 Task: Use Visual Studio Code's integrated terminal to run a Python script and display its output.
Action: Key pressed 'v'Key.backspace
Screenshot: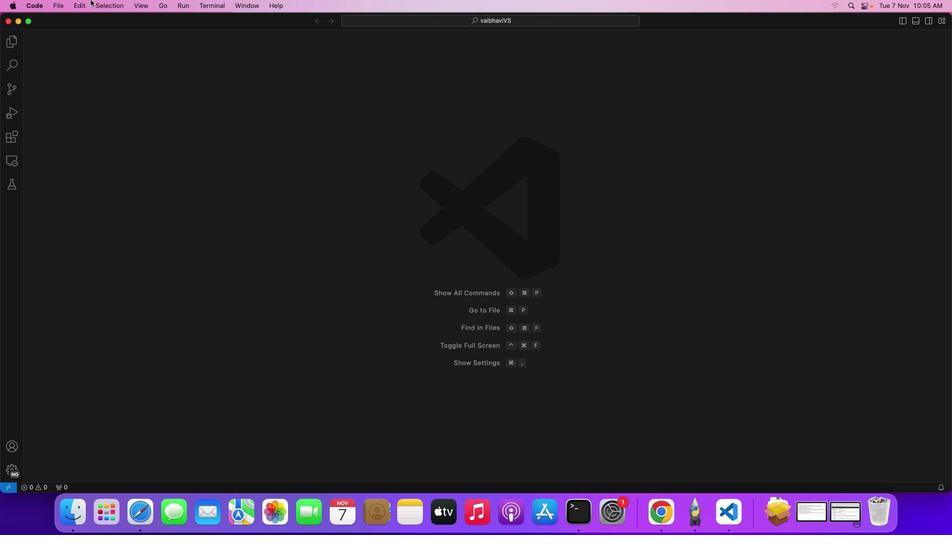 
Action: Mouse moved to (60, 3)
Screenshot: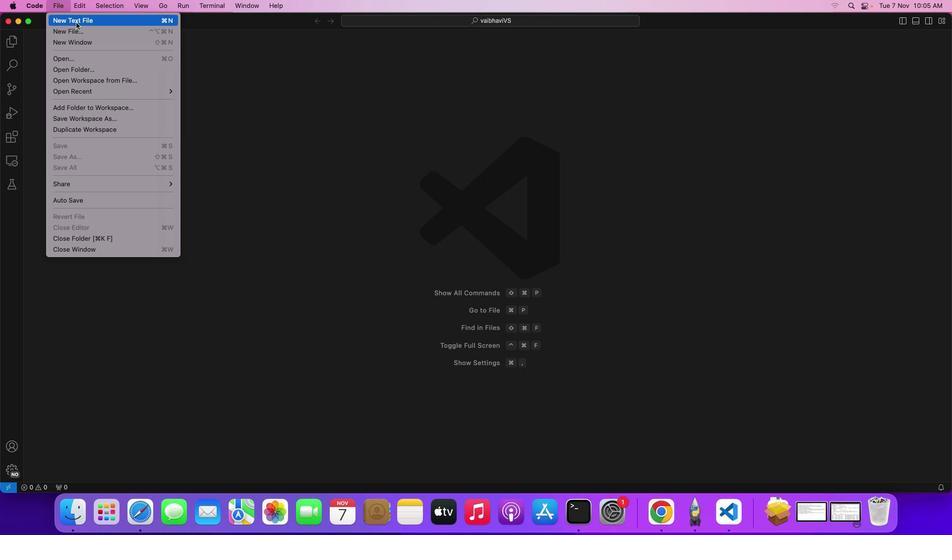 
Action: Mouse pressed left at (60, 3)
Screenshot: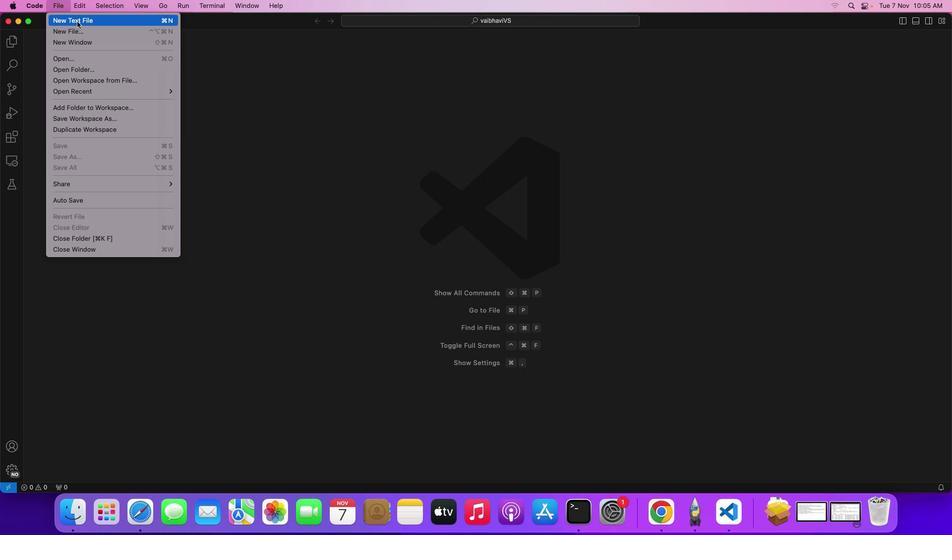
Action: Mouse moved to (77, 21)
Screenshot: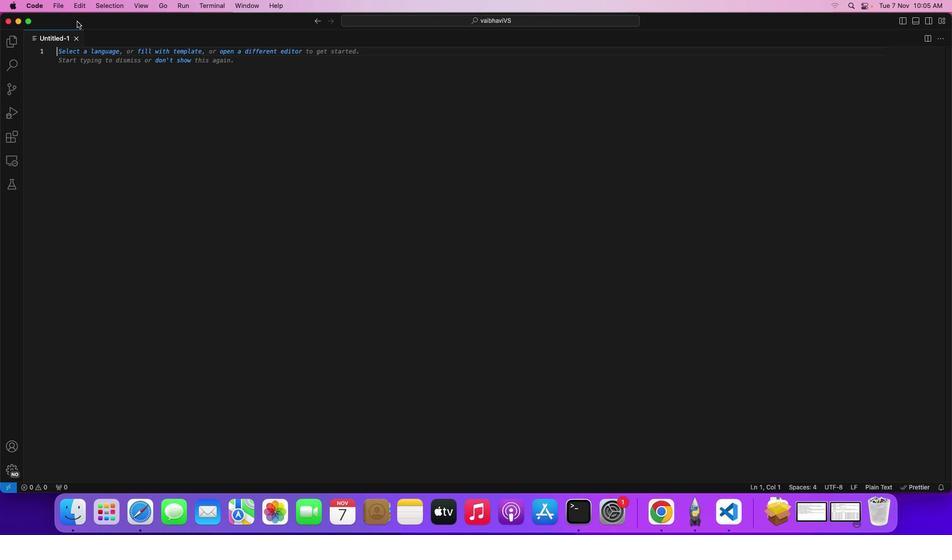 
Action: Mouse pressed left at (77, 21)
Screenshot: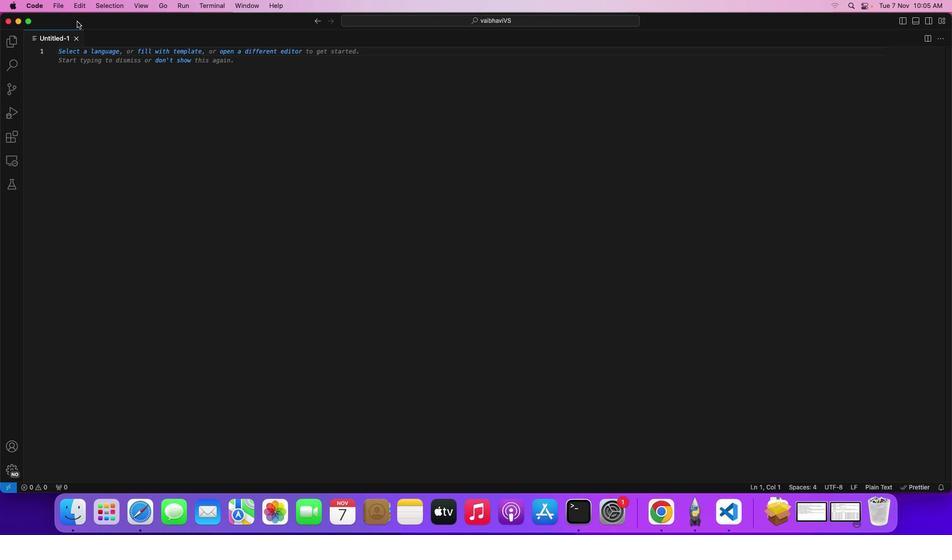 
Action: Key pressed Key.cmd's'Key.backspace'p'Key.backspaceKey.shift_r'P'Key.backspaceKey.shift_r'D''e''m''o'Key.shift_r'd'Key.backspace'p''y''t''h''o''n''1''.''s'Key.backspace'p''y'Key.enter
Screenshot: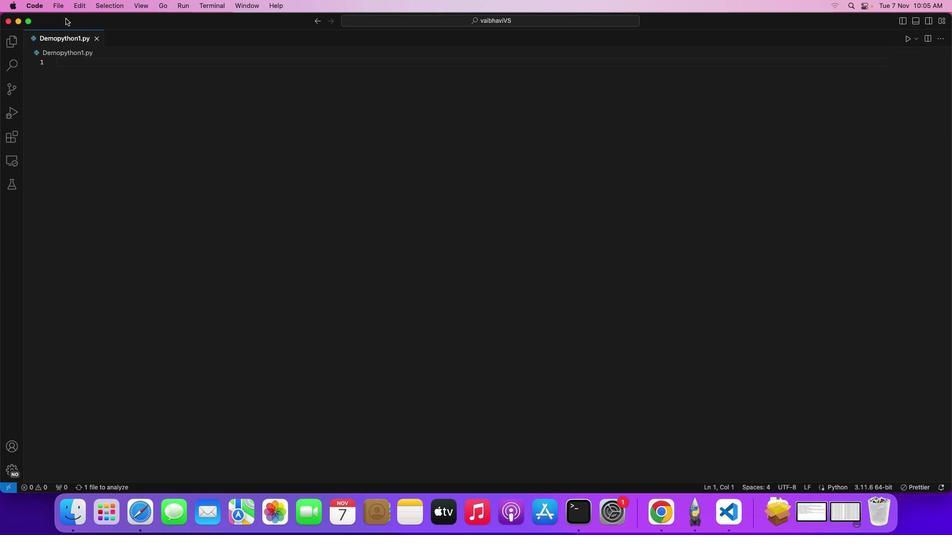 
Action: Mouse moved to (65, 18)
Screenshot: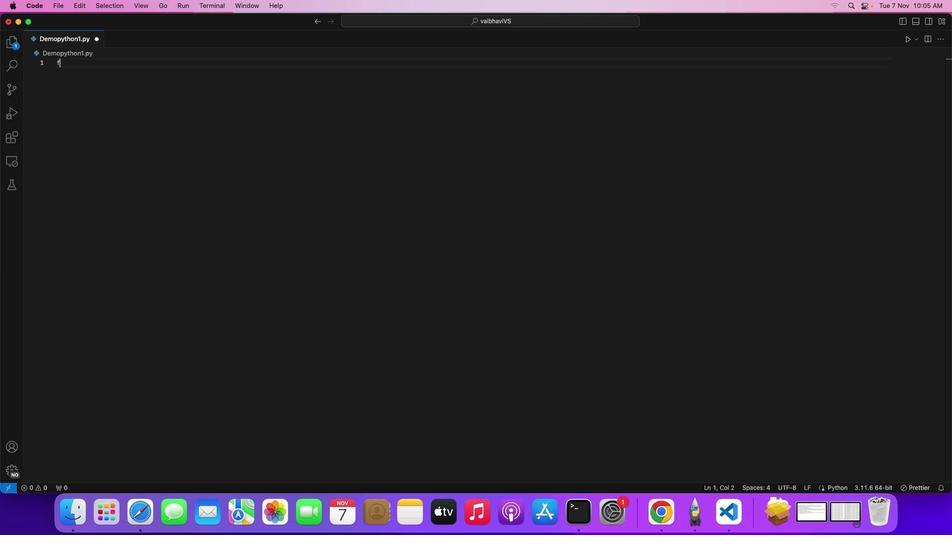 
Action: Mouse pressed left at (65, 18)
Screenshot: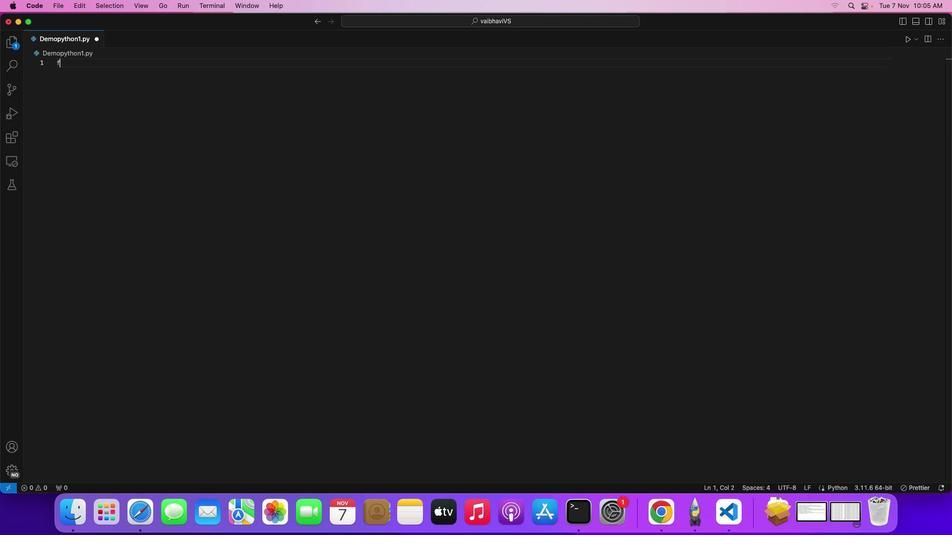 
Action: Mouse moved to (102, 66)
Screenshot: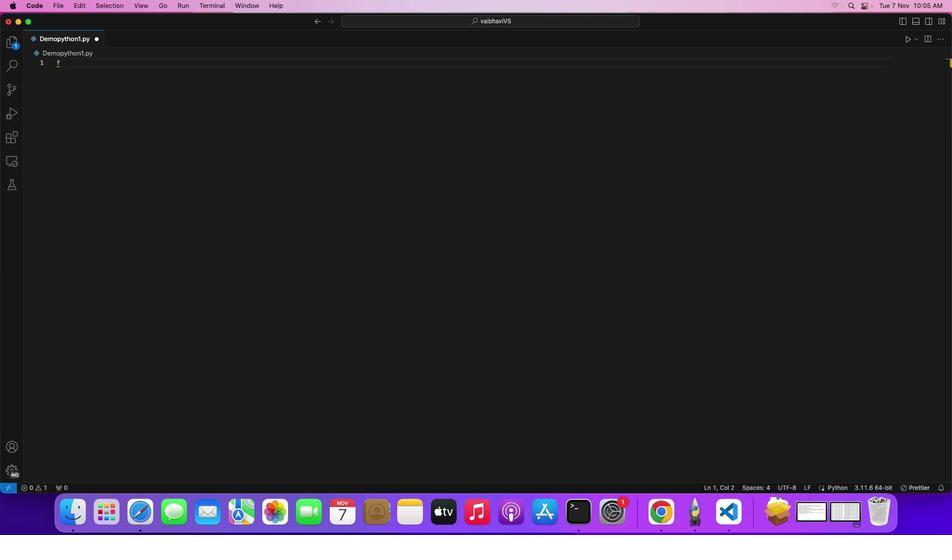 
Action: Key pressed 'f'Key.backspace'p''r''i''n''t'Key.spaceKey.backspaceKey.shift_r'('Key.shift_r'H'Key.backspaceKey.shift_r'"'Key.shift_r'H''e''l''l''o'','Key.spaceKey.shift_r'W''o''r''l''d'Key.spaceKey.shift_r'!'Key.shift_r'"'Key.rightKey.right
Screenshot: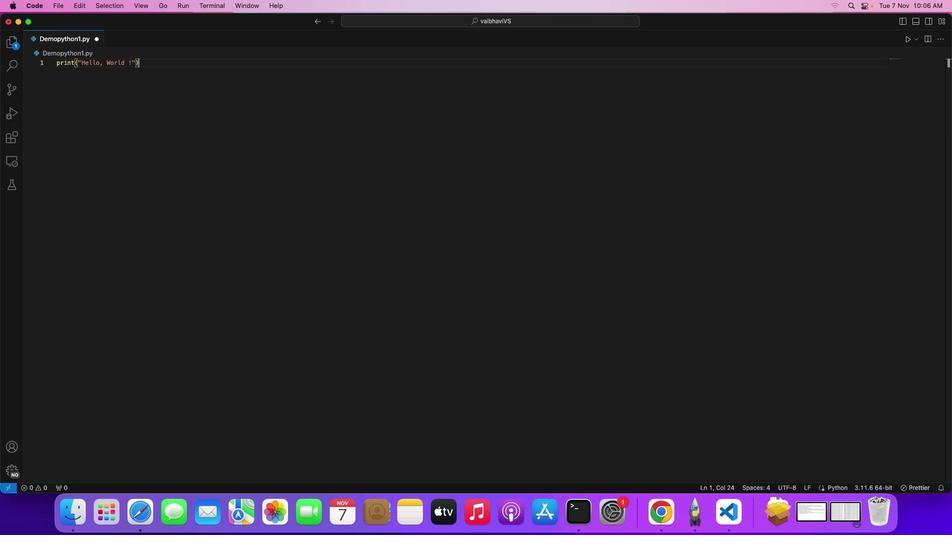 
Action: Mouse moved to (72, 60)
Screenshot: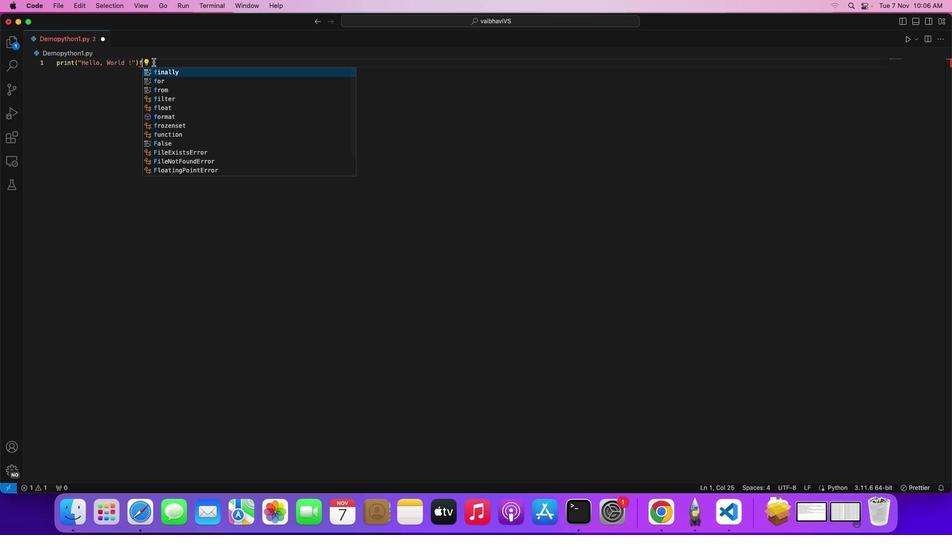 
Action: Key pressed 'f'
Screenshot: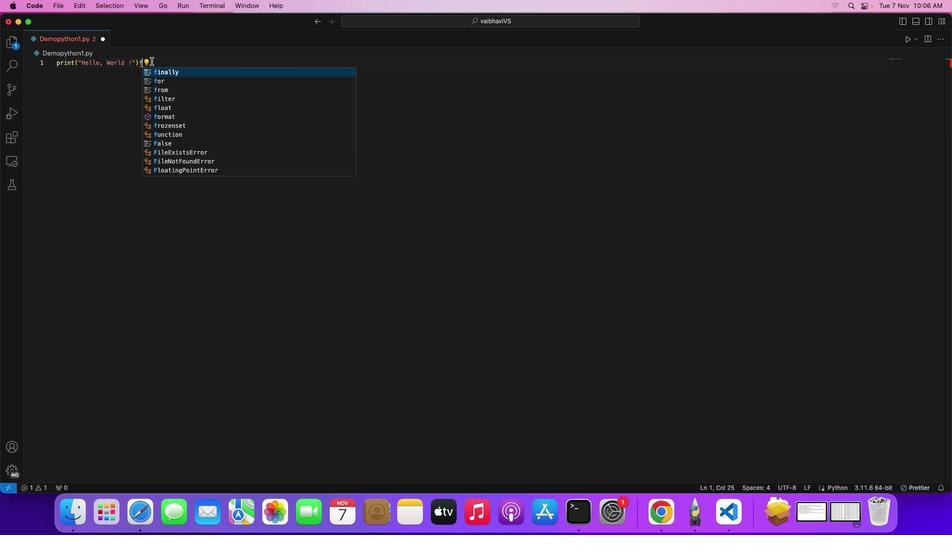 
Action: Mouse moved to (110, 82)
Screenshot: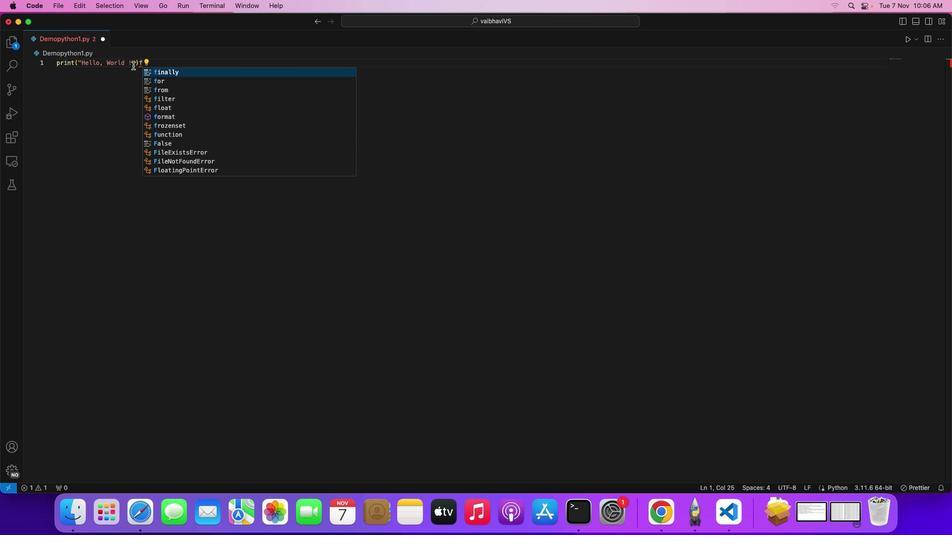 
Action: Mouse pressed left at (110, 82)
Screenshot: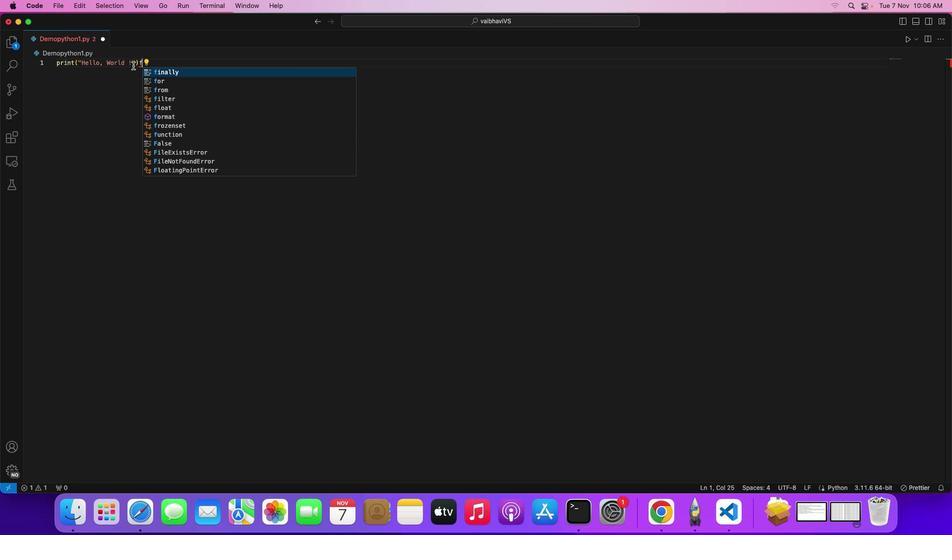 
Action: Mouse moved to (132, 65)
Screenshot: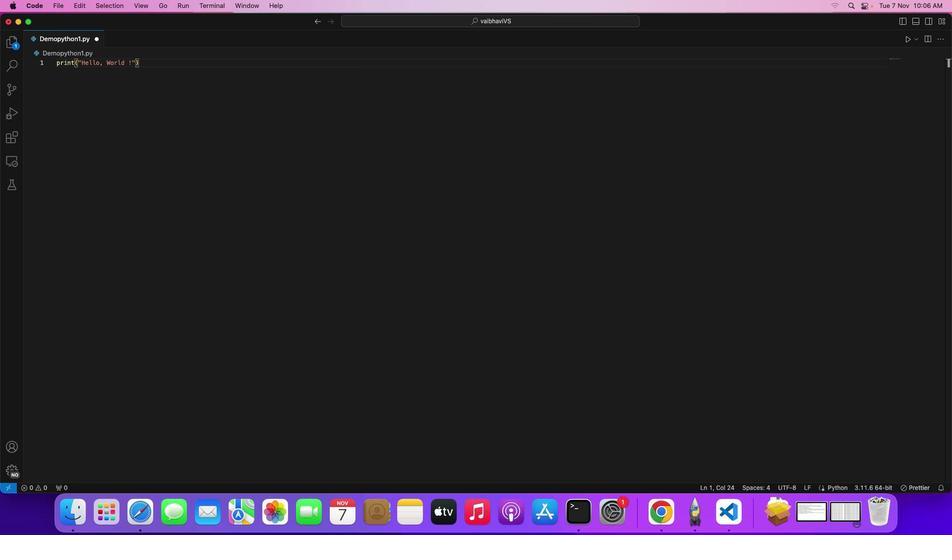 
Action: Key pressed Key.backspace
Screenshot: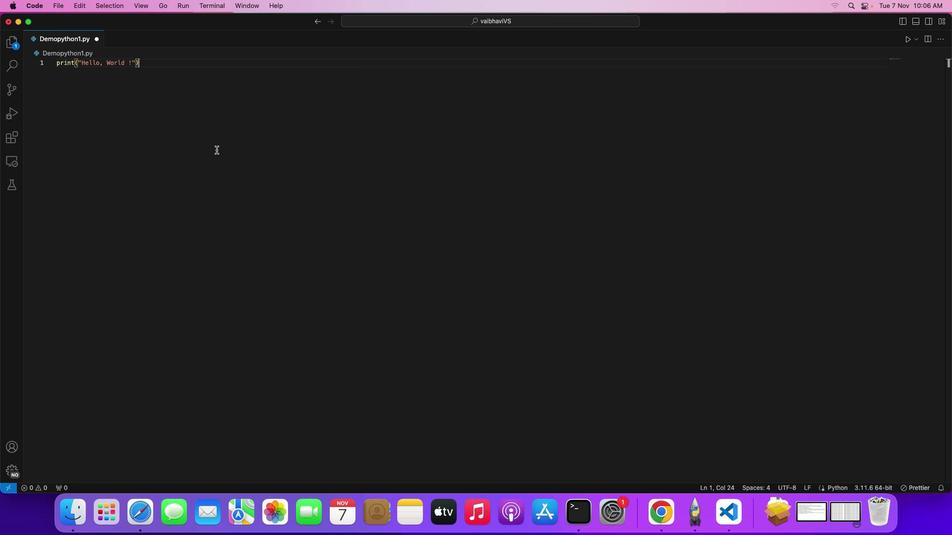 
Action: Mouse moved to (191, 178)
Screenshot: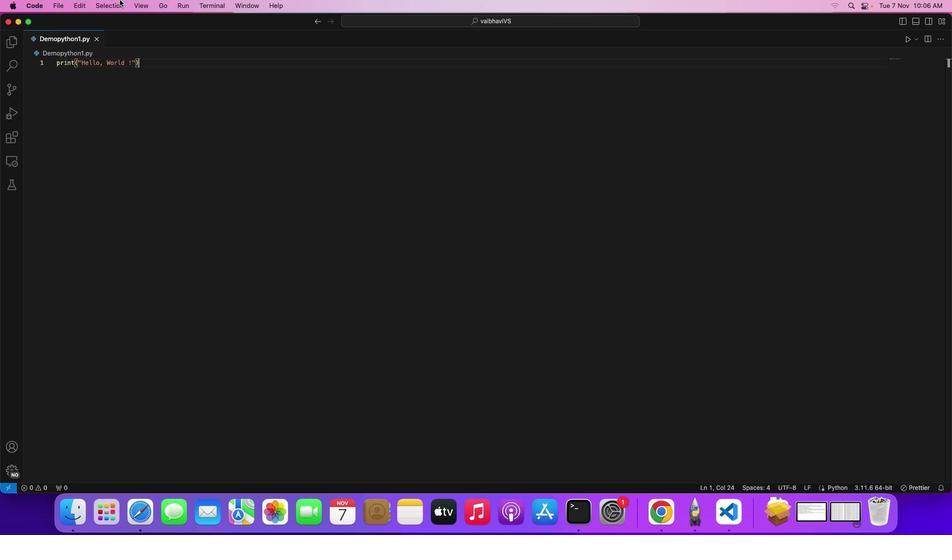 
Action: Key pressed Key.cmd
Screenshot: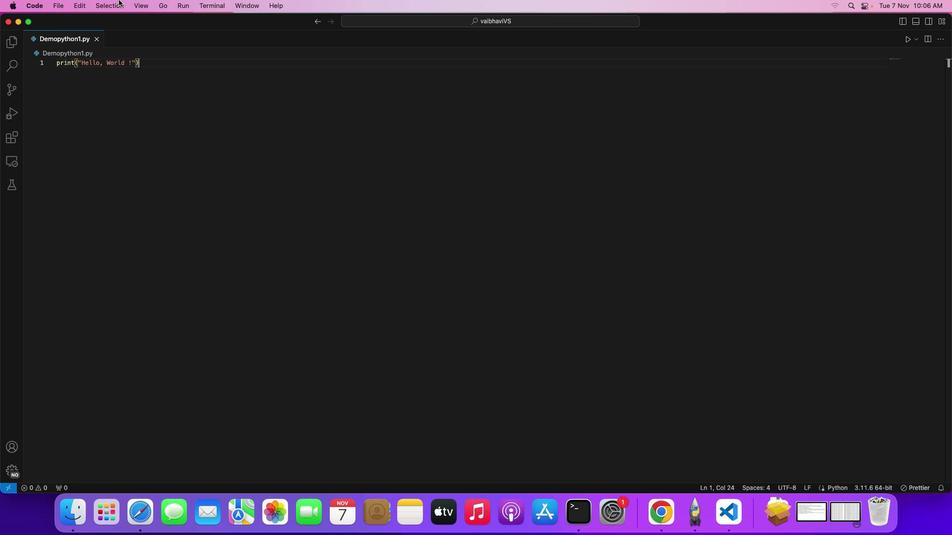 
Action: Mouse moved to (191, 179)
Screenshot: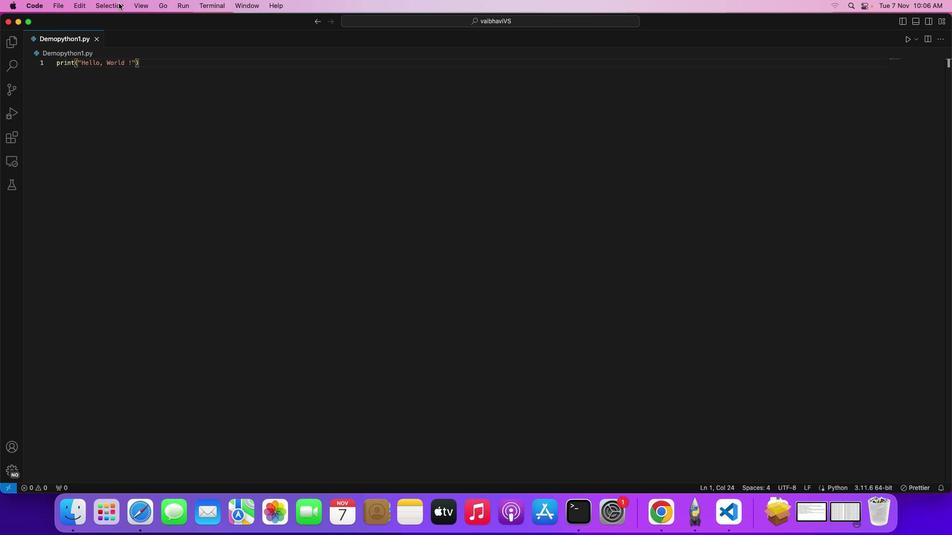 
Action: Key pressed 's'
Screenshot: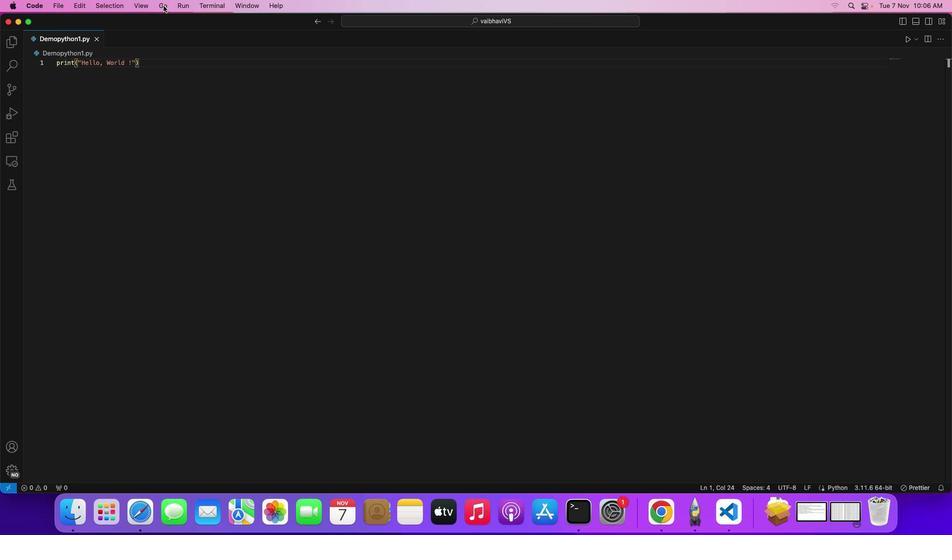 
Action: Mouse moved to (880, 66)
Screenshot: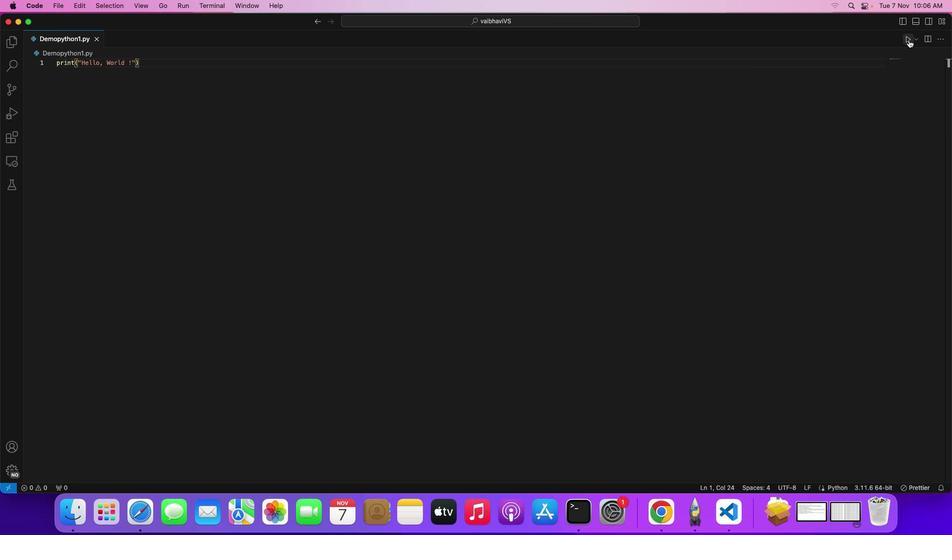
Action: Mouse pressed right at (880, 66)
Screenshot: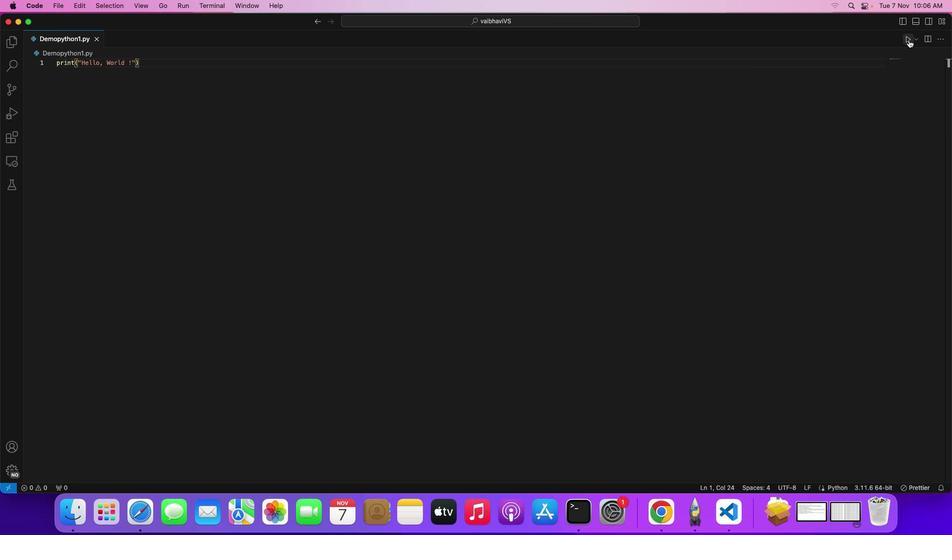 
Action: Mouse moved to (908, 39)
Screenshot: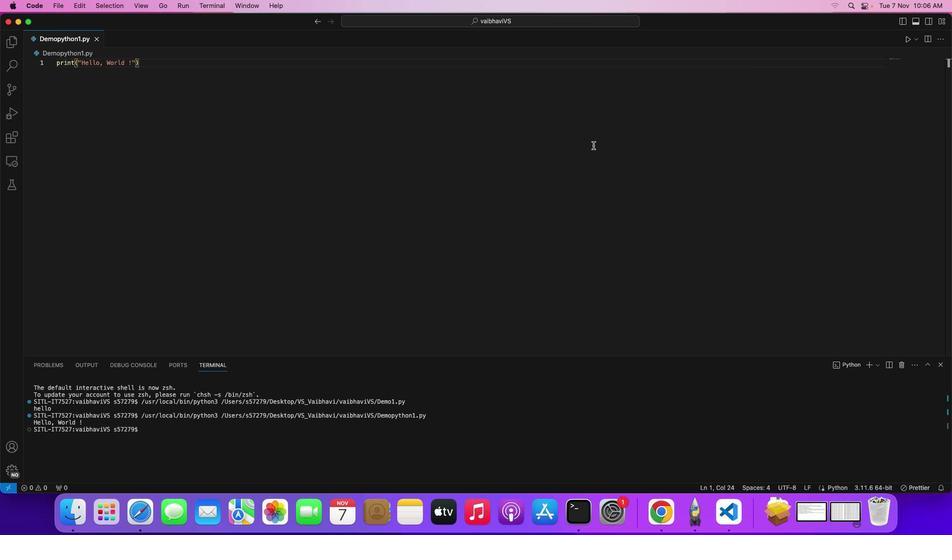 
Action: Mouse pressed left at (908, 39)
Screenshot: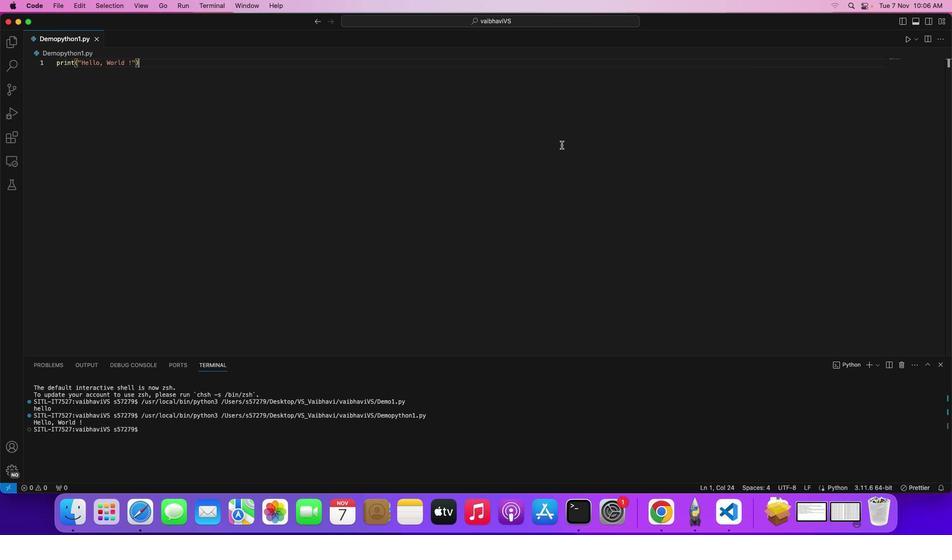 
Action: Mouse moved to (558, 145)
Screenshot: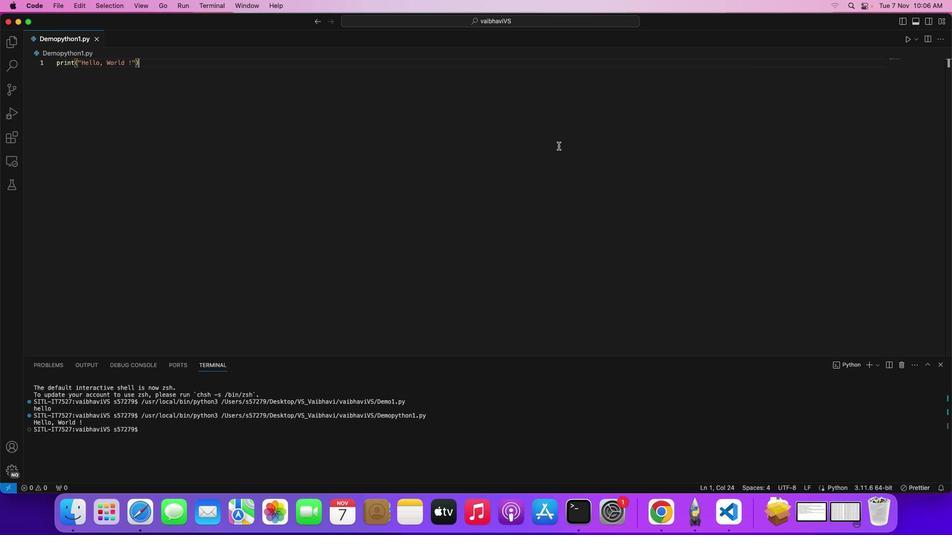 
